 Task: Start in the project VikingTech the sprint 'Scope Sprint', with a duration of 2 weeks.
Action: Mouse moved to (927, 353)
Screenshot: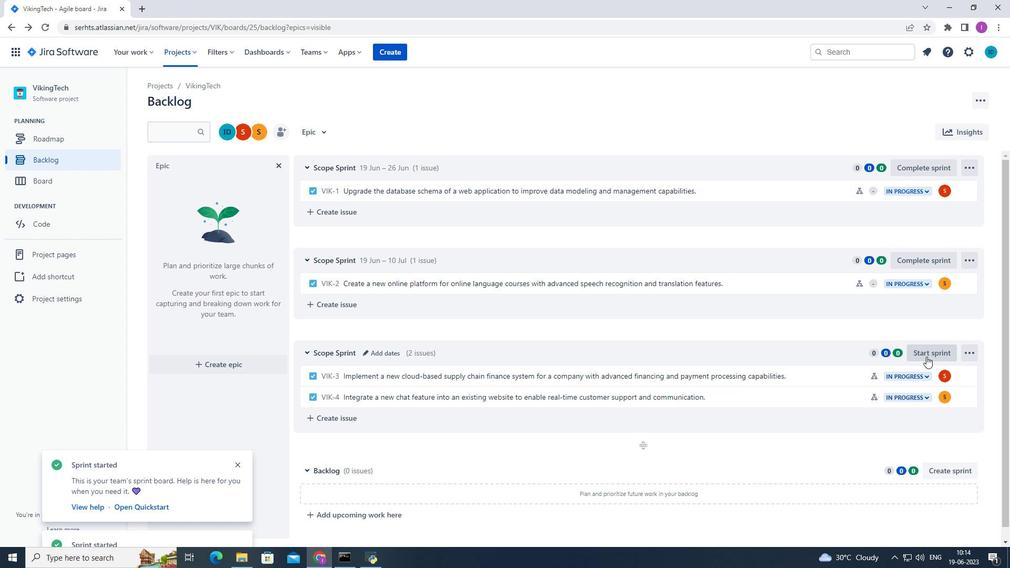 
Action: Mouse pressed left at (927, 353)
Screenshot: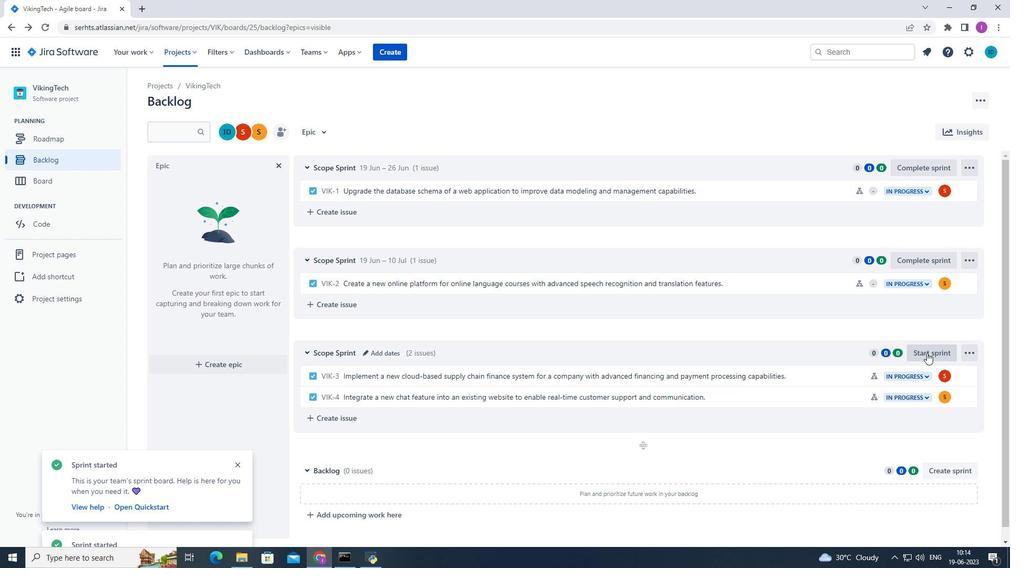 
Action: Mouse moved to (483, 187)
Screenshot: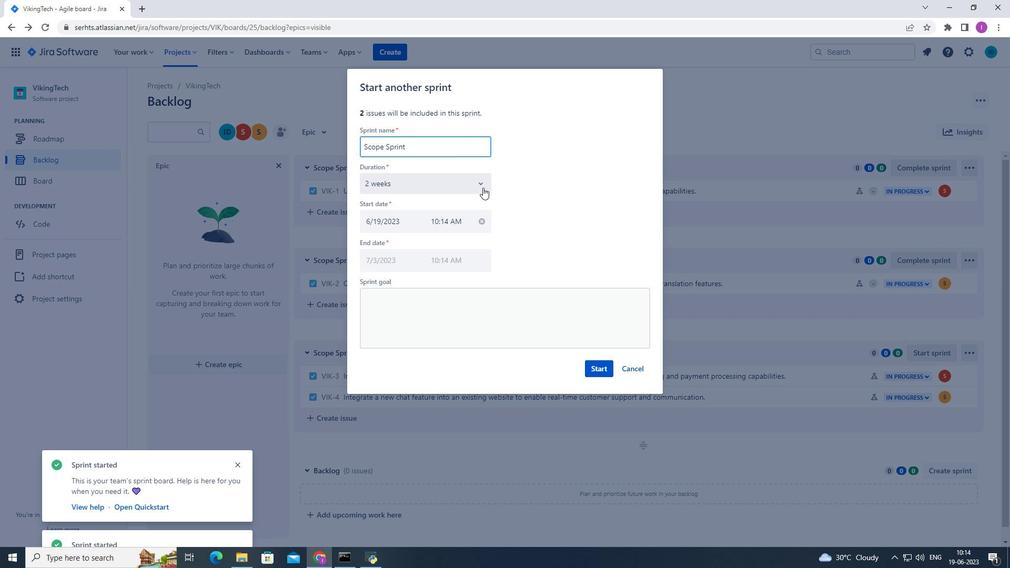 
Action: Mouse pressed left at (483, 187)
Screenshot: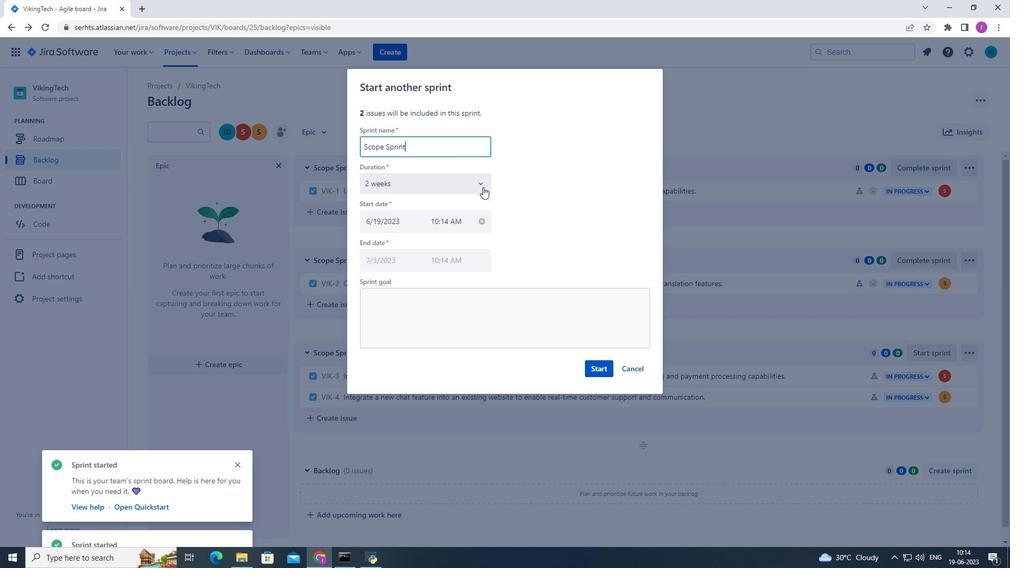 
Action: Mouse moved to (427, 224)
Screenshot: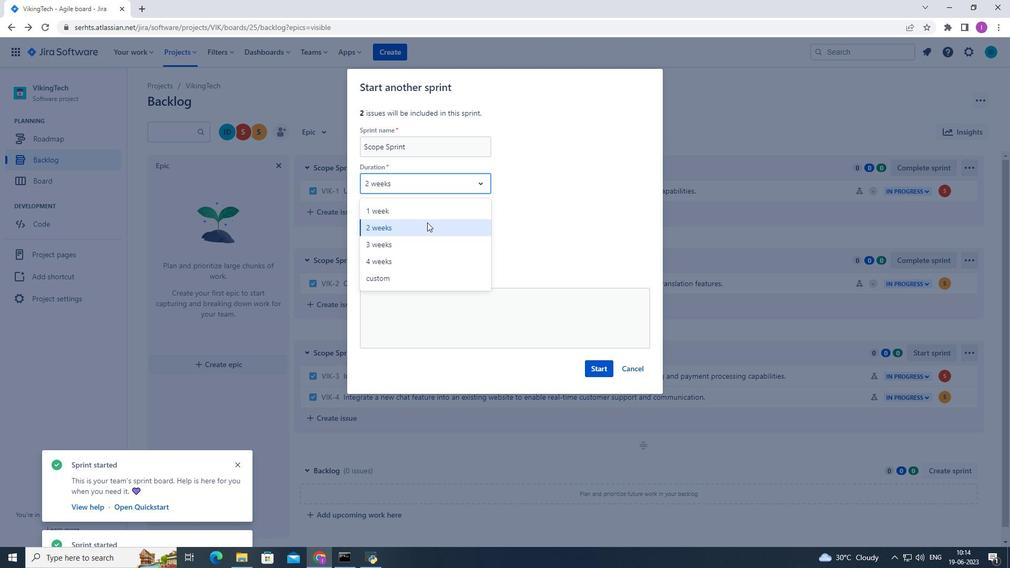 
Action: Mouse pressed left at (427, 224)
Screenshot: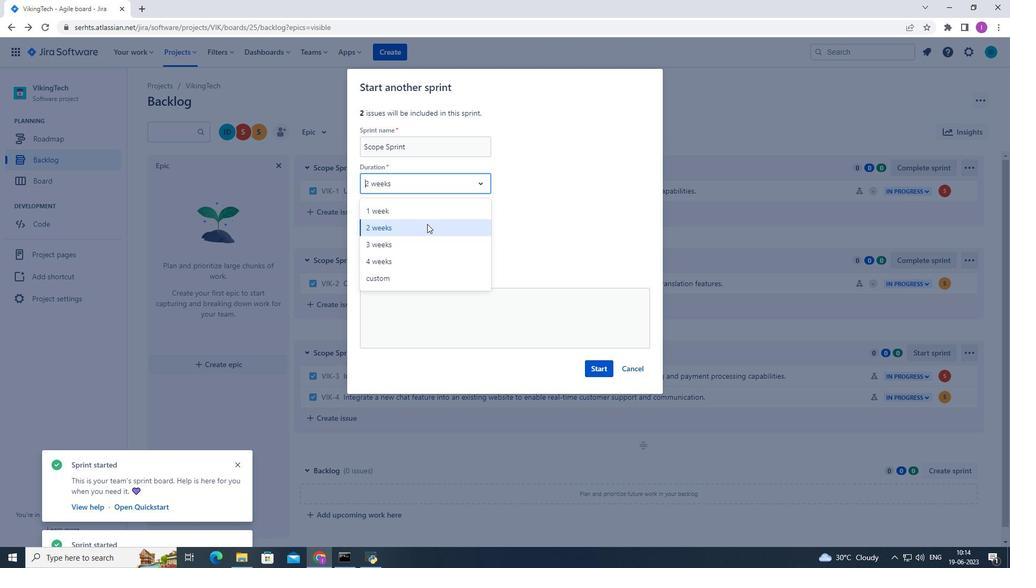 
Action: Mouse moved to (605, 375)
Screenshot: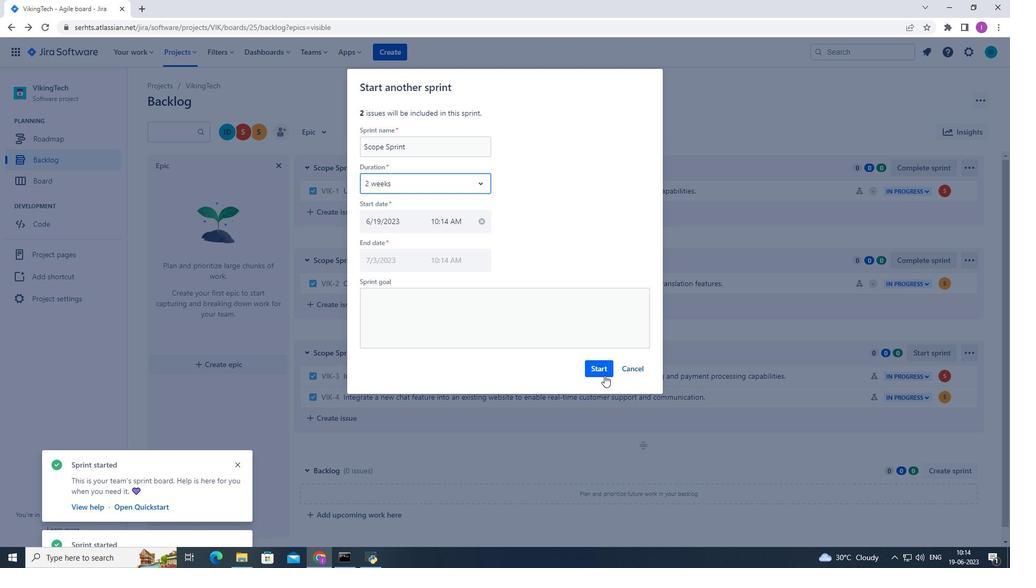 
Action: Mouse pressed left at (605, 375)
Screenshot: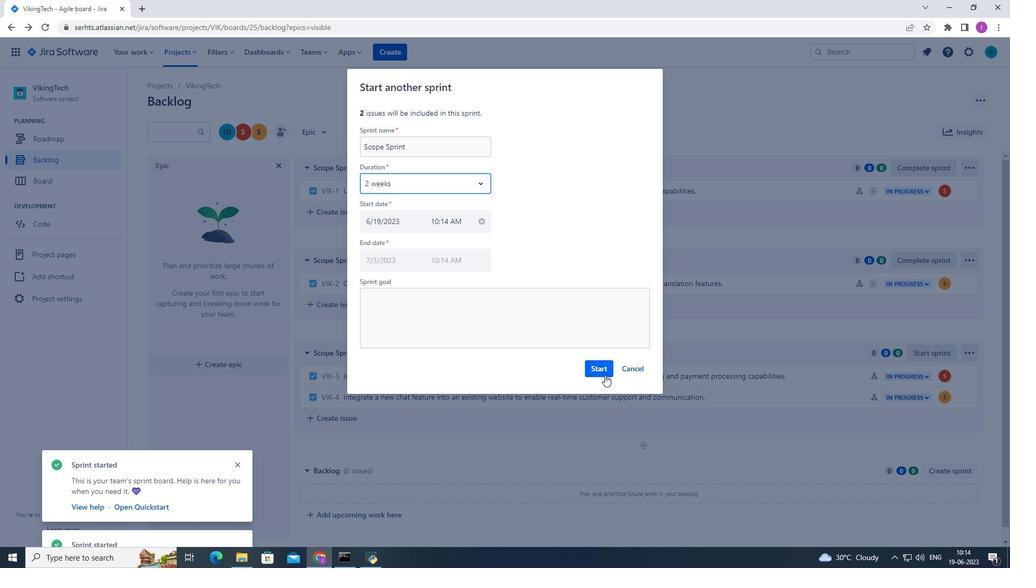 
Action: Mouse moved to (430, 424)
Screenshot: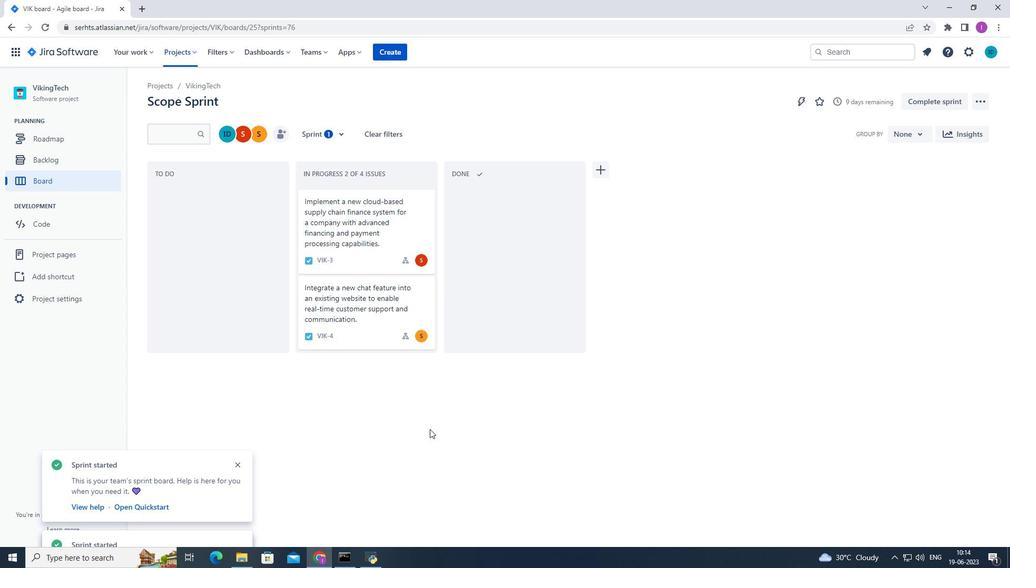 
